 Task: Add learn.microsoft.com in licenses and certification.
Action: Mouse moved to (684, 90)
Screenshot: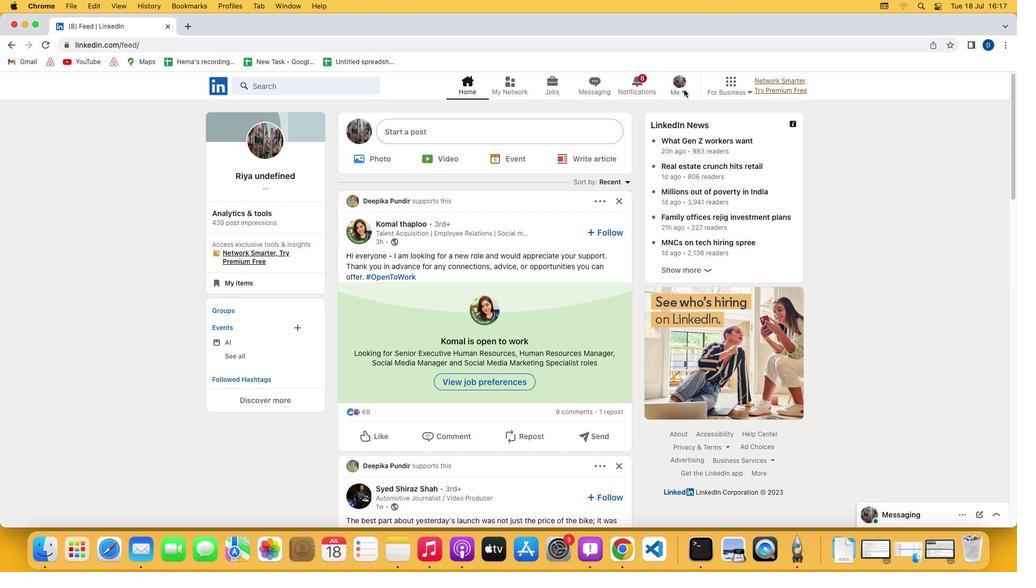 
Action: Mouse pressed left at (684, 90)
Screenshot: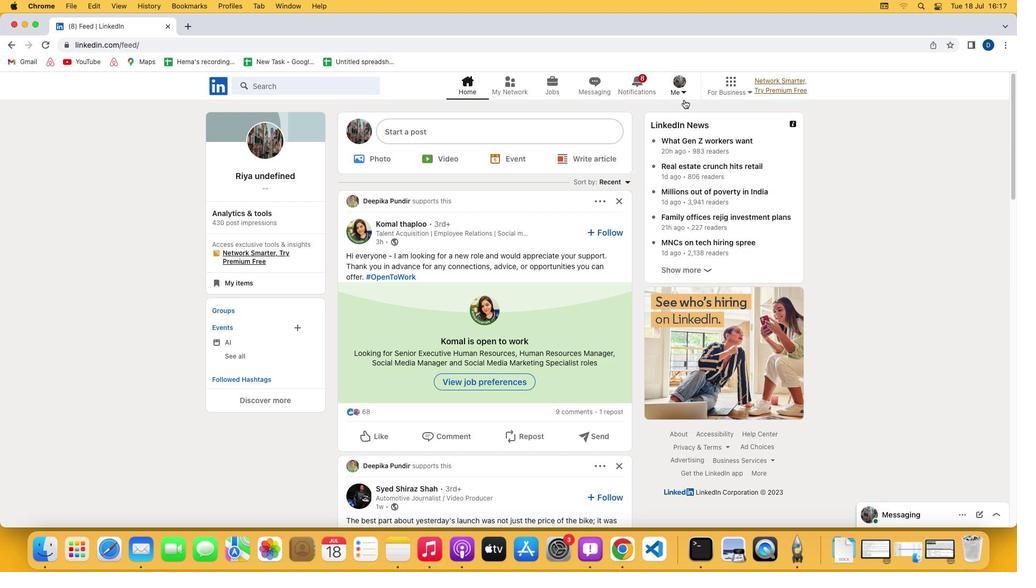 
Action: Mouse moved to (683, 88)
Screenshot: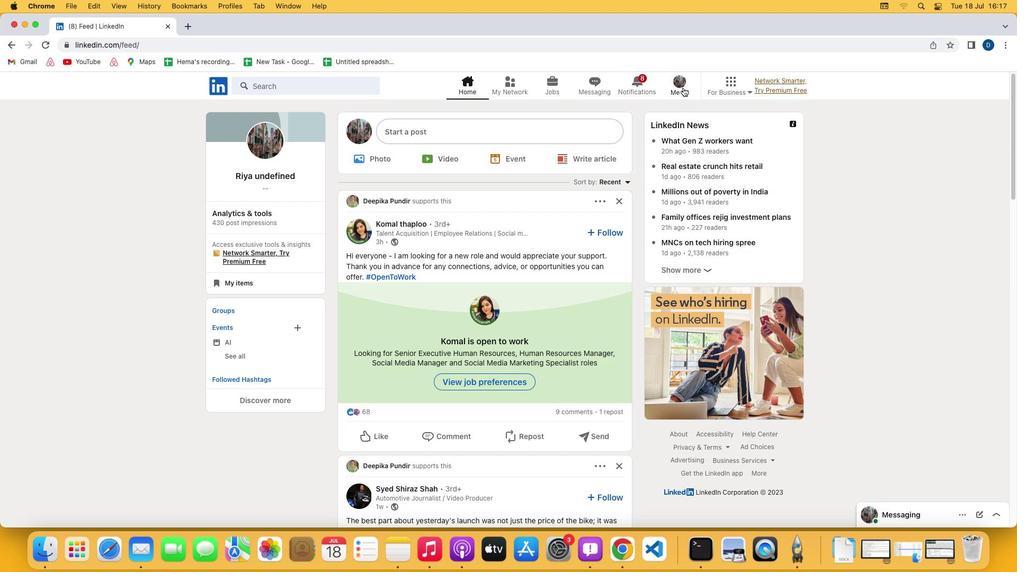 
Action: Mouse pressed left at (683, 88)
Screenshot: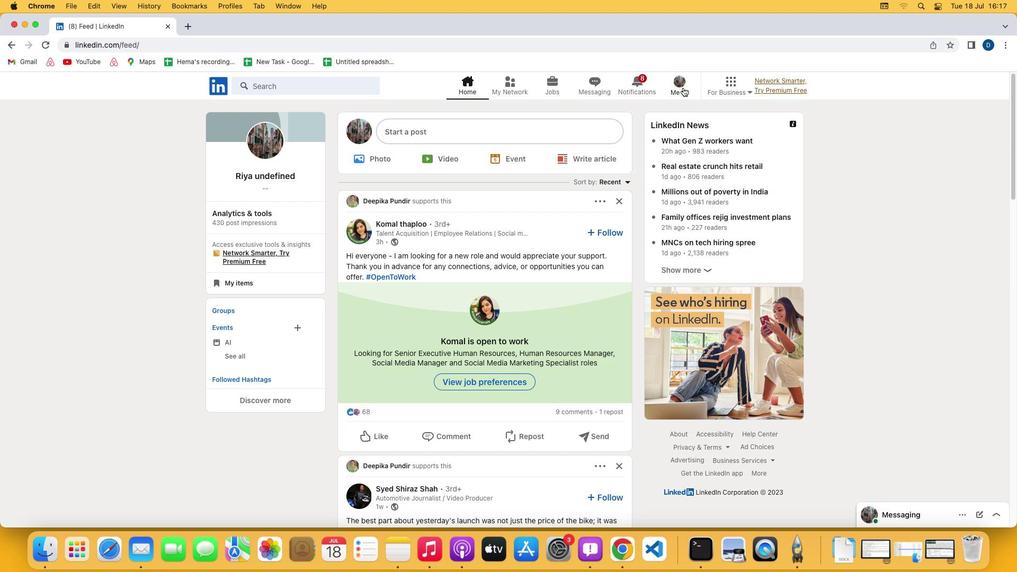 
Action: Mouse moved to (657, 148)
Screenshot: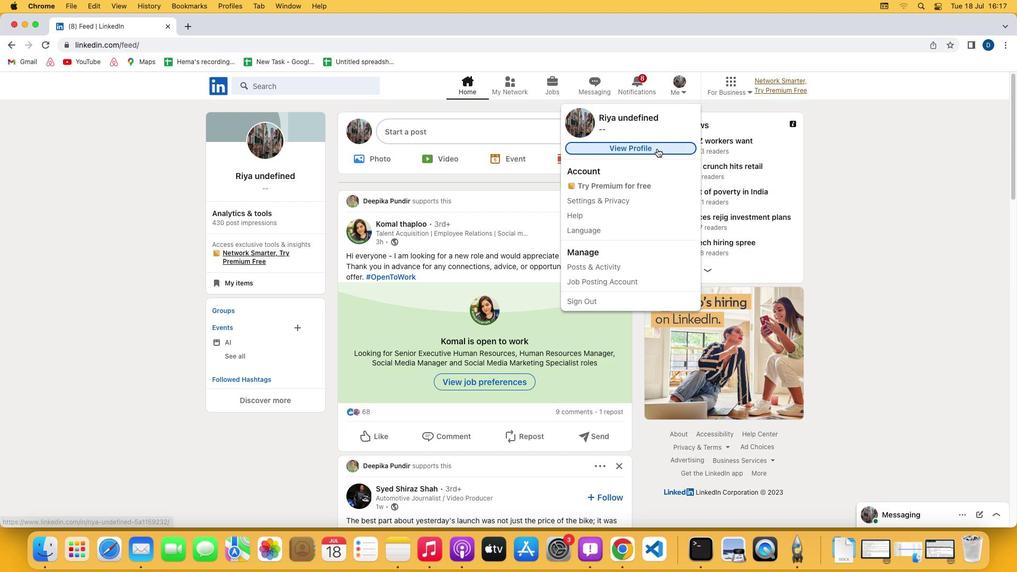 
Action: Mouse pressed left at (657, 148)
Screenshot: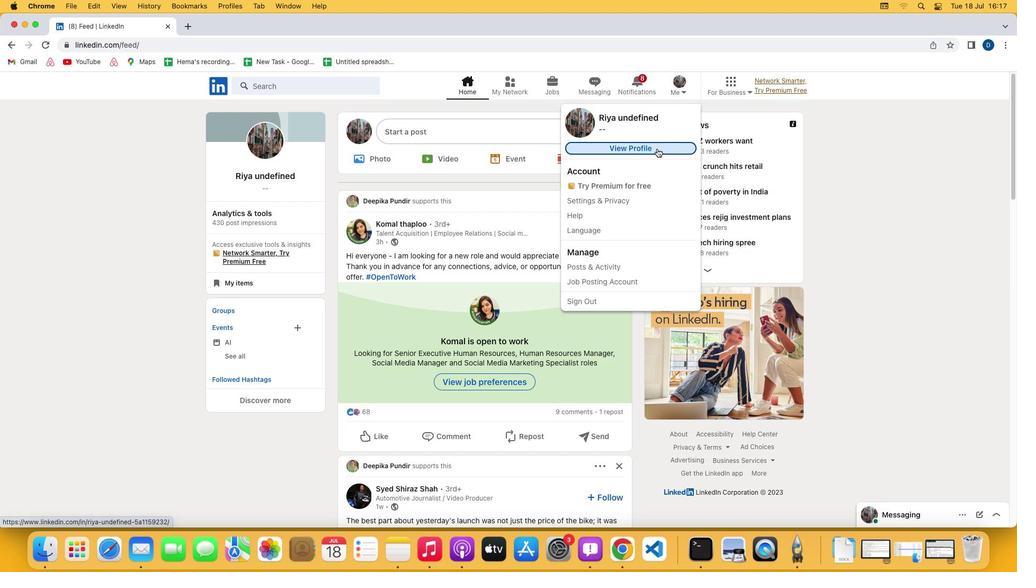 
Action: Mouse moved to (329, 360)
Screenshot: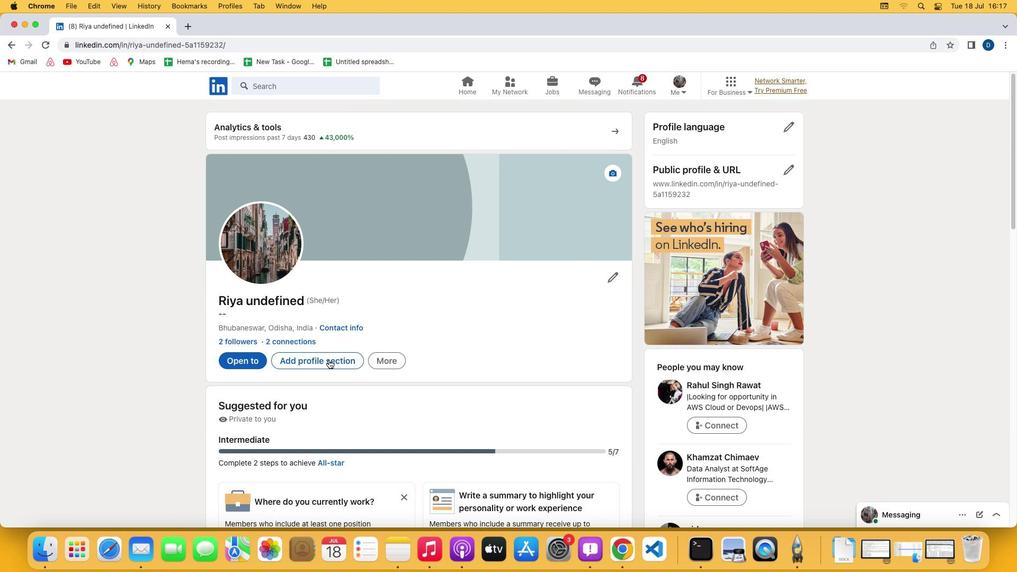 
Action: Mouse pressed left at (329, 360)
Screenshot: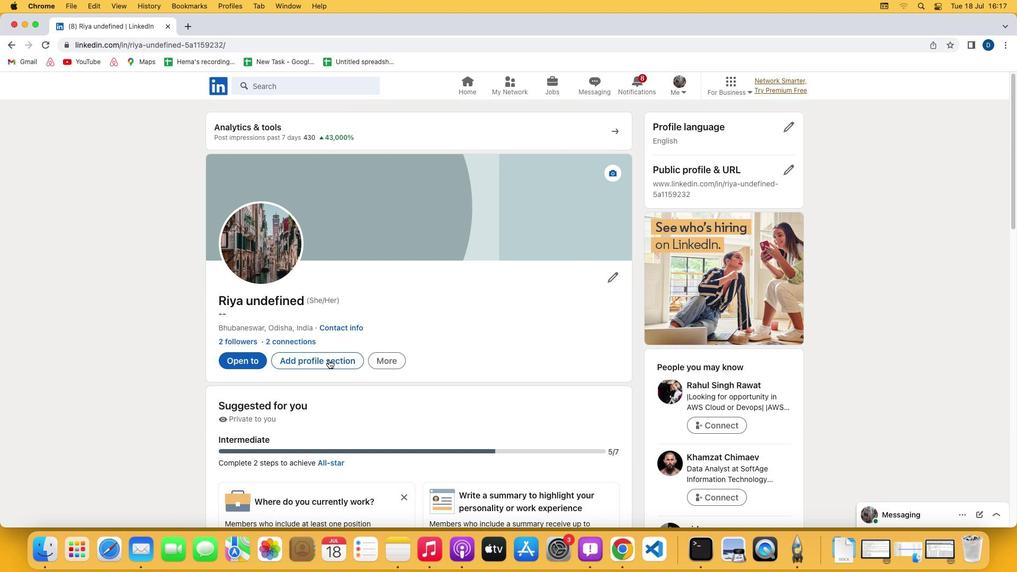 
Action: Mouse moved to (414, 156)
Screenshot: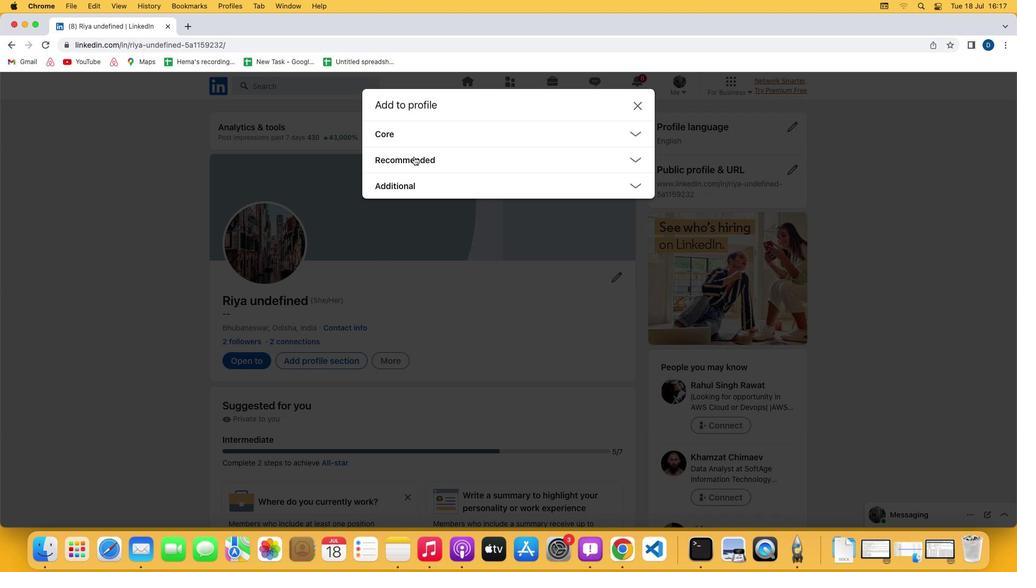 
Action: Mouse pressed left at (414, 156)
Screenshot: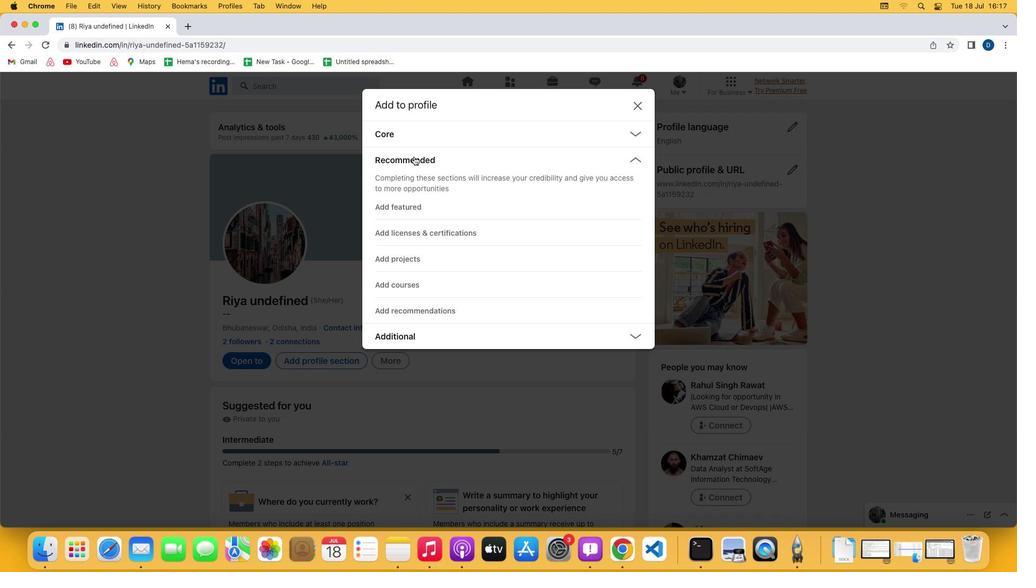 
Action: Mouse moved to (414, 232)
Screenshot: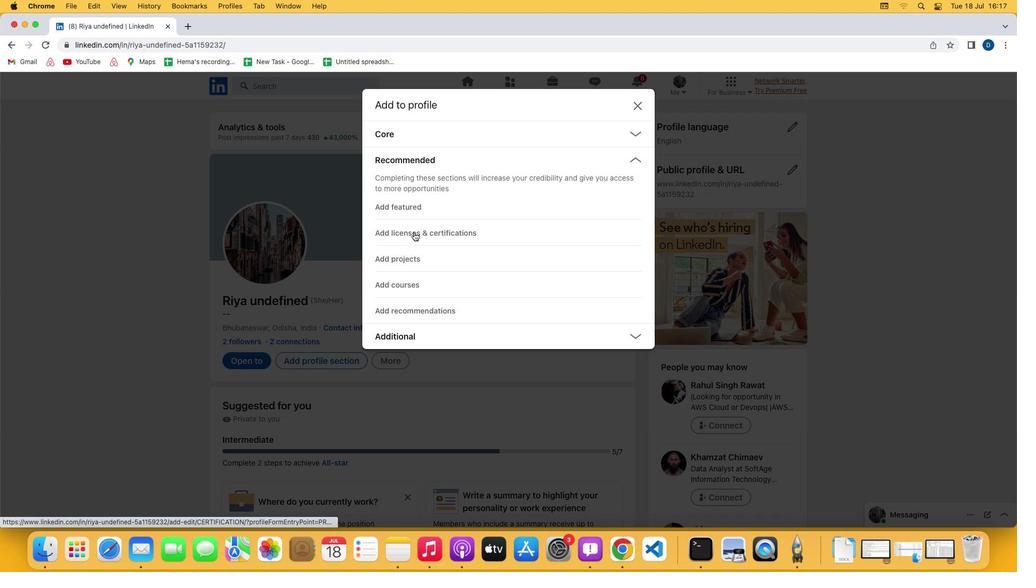 
Action: Mouse pressed left at (414, 232)
Screenshot: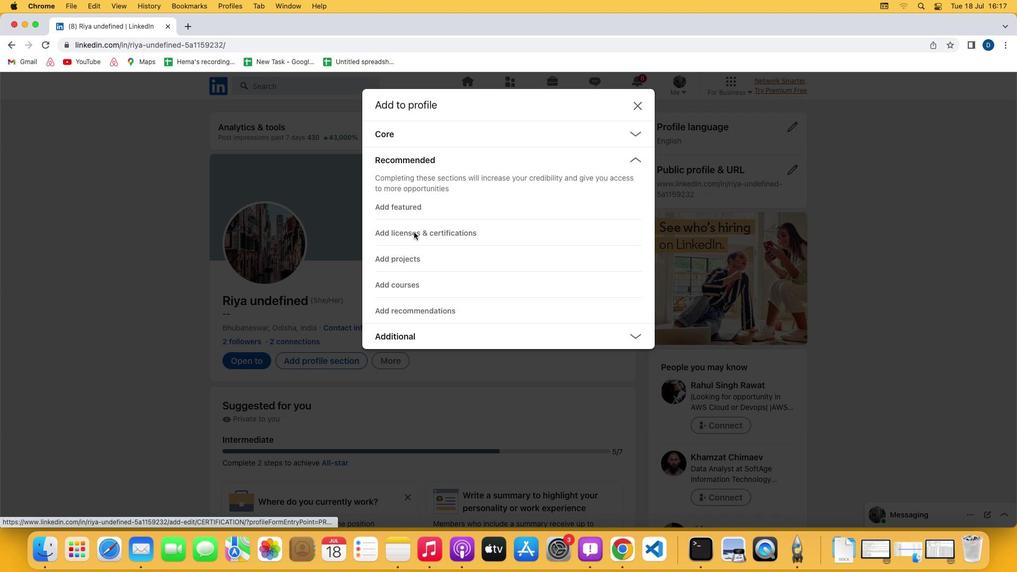 
Action: Mouse moved to (374, 379)
Screenshot: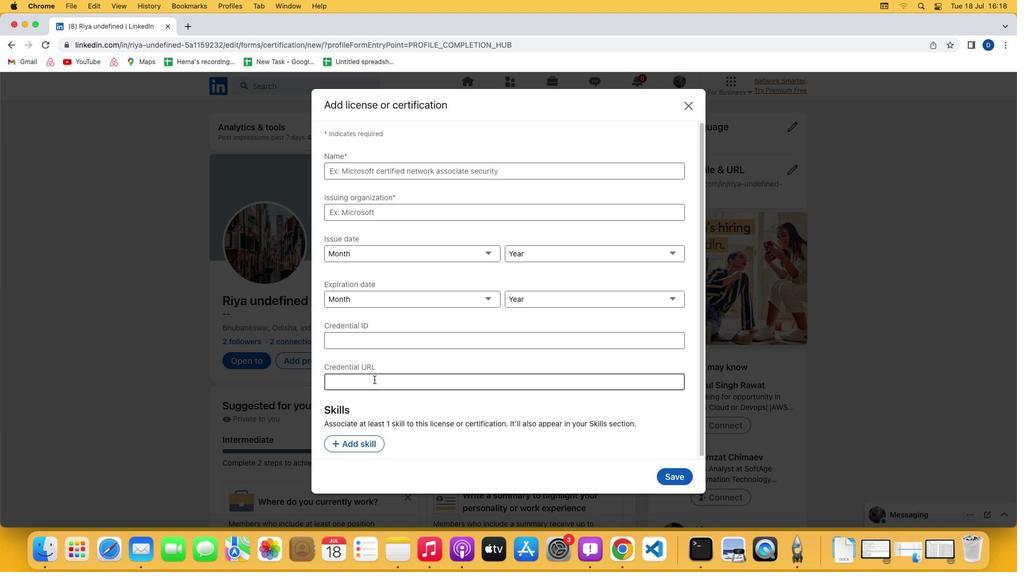 
Action: Mouse pressed left at (374, 379)
Screenshot: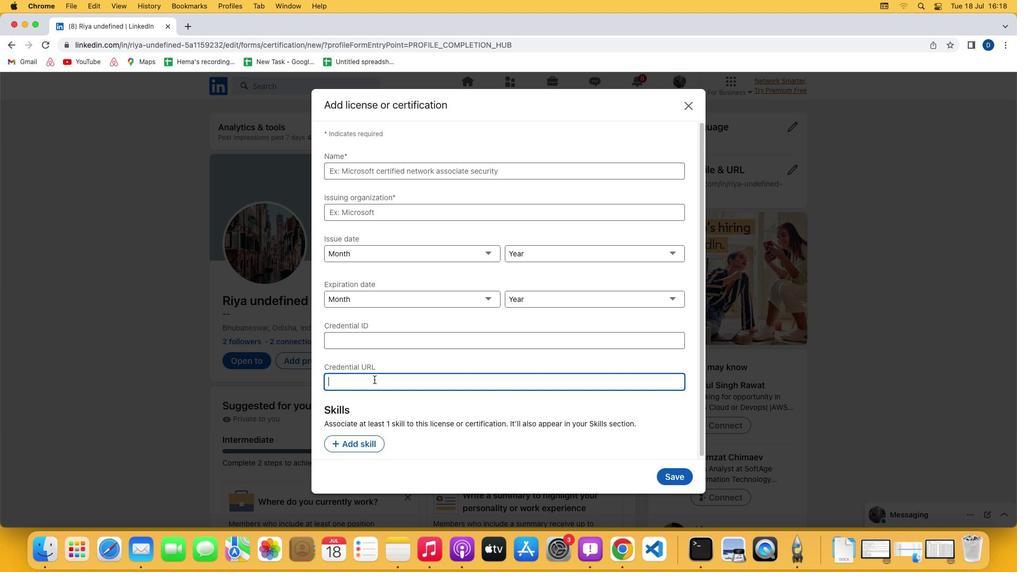 
Action: Key pressed 'l''e''a''r''n''.''m''i''c''r''o''s''o''f''t''.''c''o''m'
Screenshot: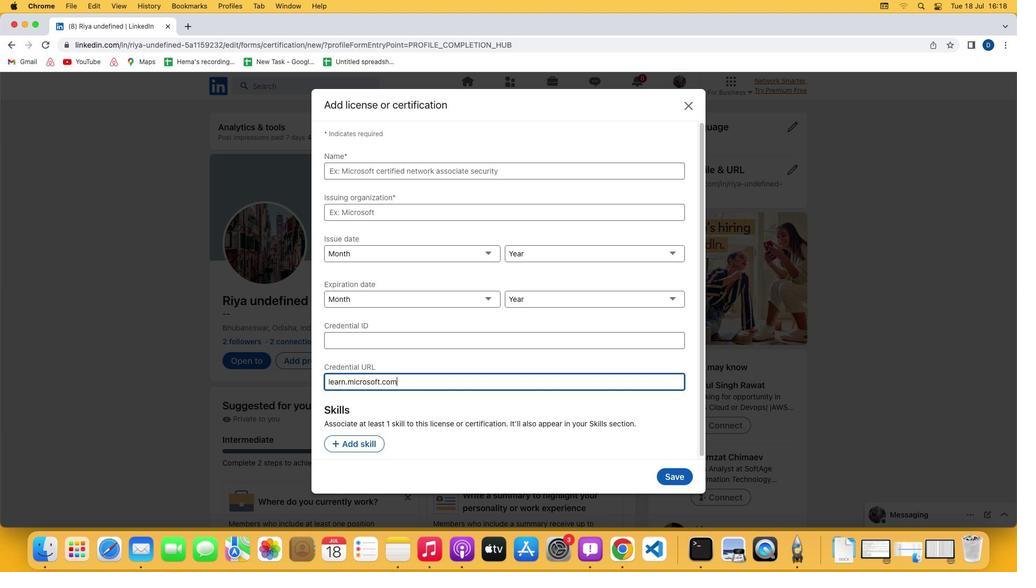 
